 Task: Enable the video filter "Video filtering using a chain of video filter modules" for mosaic bridge stream output.
Action: Mouse moved to (100, 12)
Screenshot: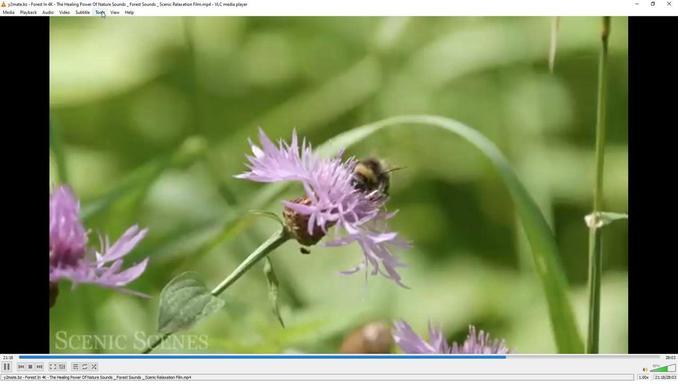 
Action: Mouse pressed left at (100, 12)
Screenshot: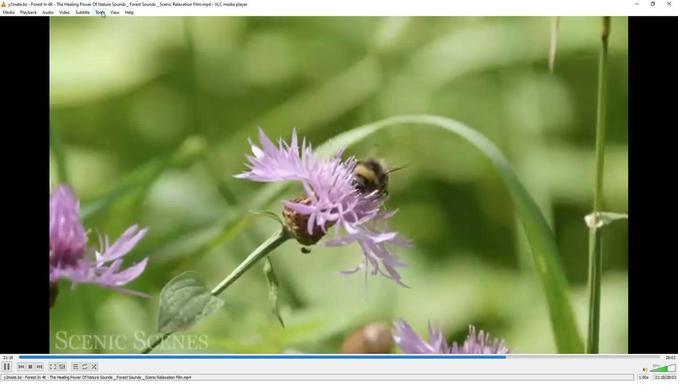 
Action: Mouse moved to (120, 95)
Screenshot: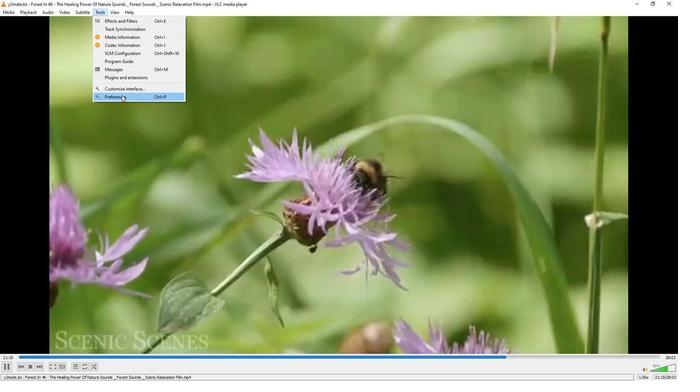 
Action: Mouse pressed left at (120, 95)
Screenshot: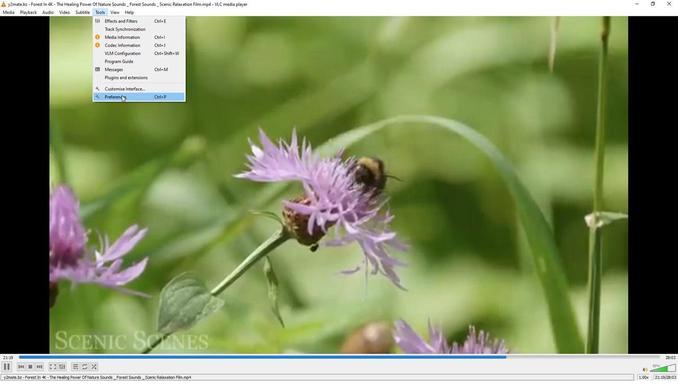 
Action: Mouse moved to (222, 311)
Screenshot: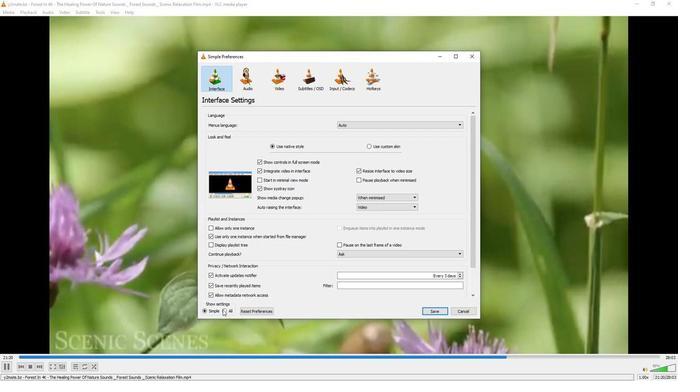 
Action: Mouse pressed left at (222, 311)
Screenshot: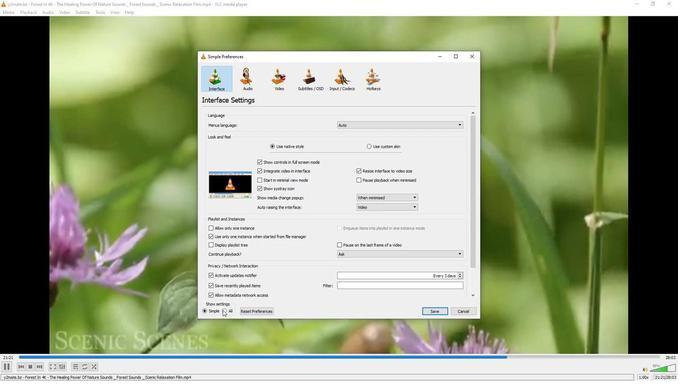 
Action: Mouse moved to (236, 243)
Screenshot: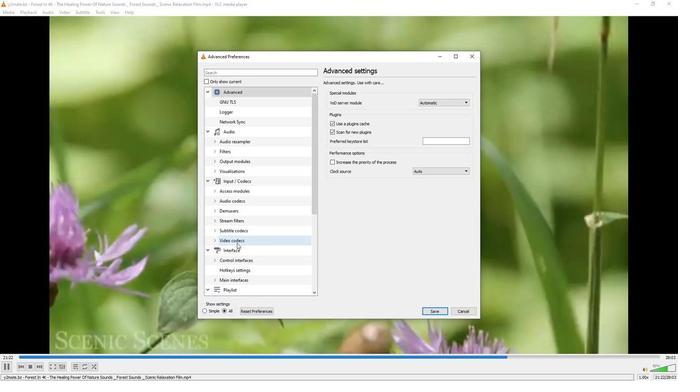 
Action: Mouse scrolled (236, 243) with delta (0, 0)
Screenshot: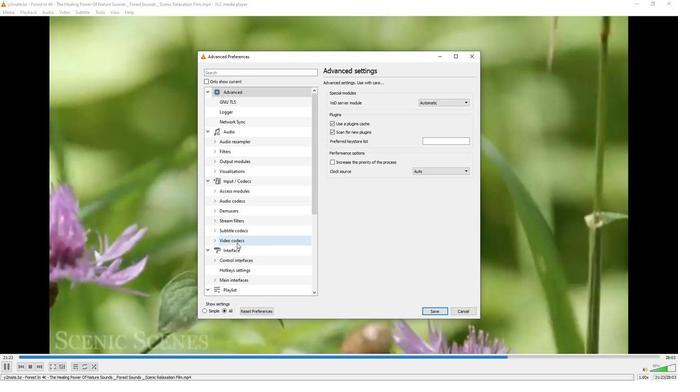 
Action: Mouse scrolled (236, 243) with delta (0, 0)
Screenshot: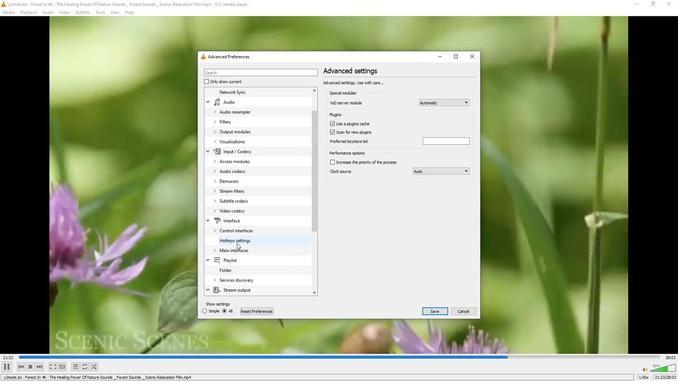 
Action: Mouse moved to (230, 260)
Screenshot: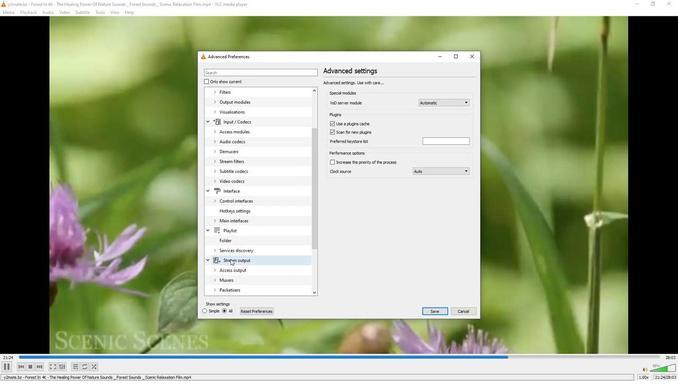 
Action: Mouse scrolled (230, 259) with delta (0, 0)
Screenshot: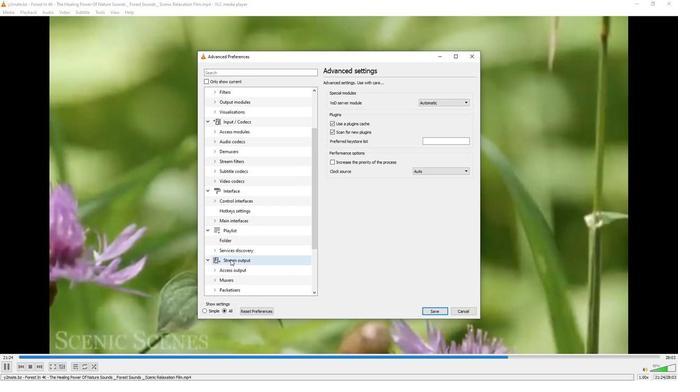 
Action: Mouse moved to (214, 270)
Screenshot: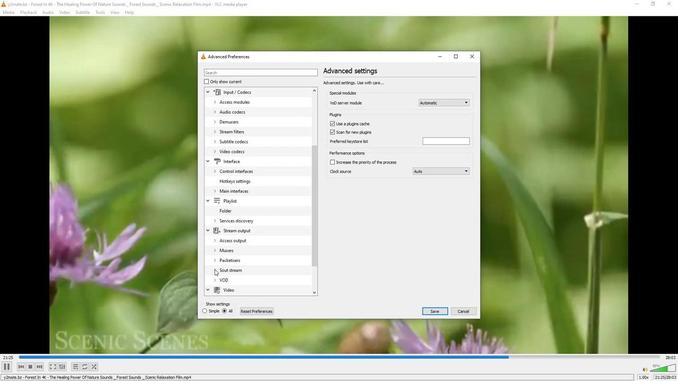 
Action: Mouse pressed left at (214, 270)
Screenshot: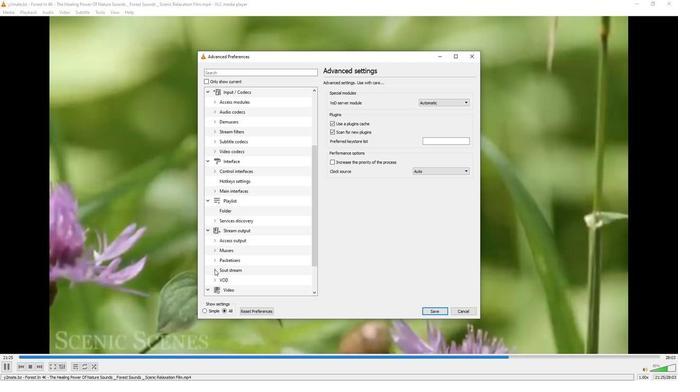 
Action: Mouse moved to (233, 266)
Screenshot: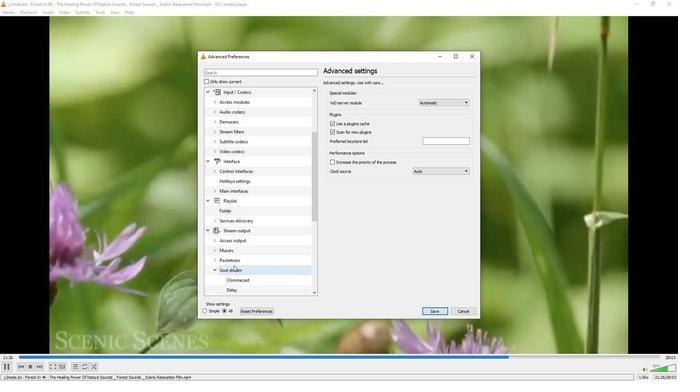 
Action: Mouse scrolled (233, 265) with delta (0, 0)
Screenshot: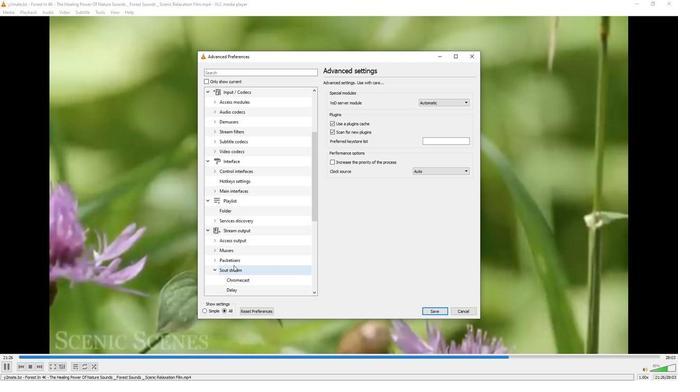 
Action: Mouse scrolled (233, 265) with delta (0, 0)
Screenshot: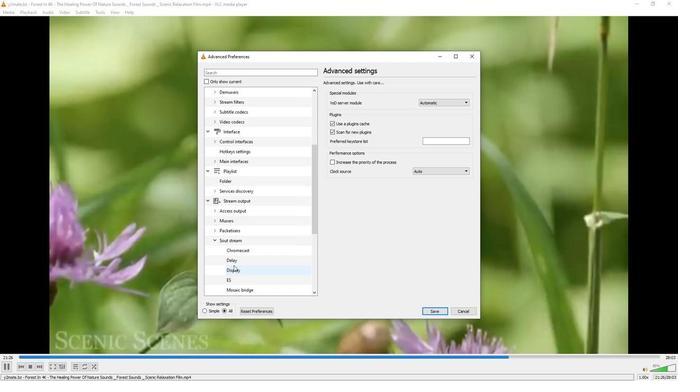 
Action: Mouse moved to (239, 263)
Screenshot: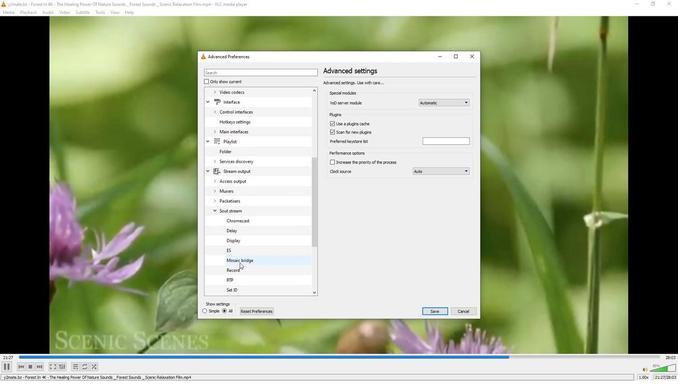 
Action: Mouse pressed left at (239, 263)
Screenshot: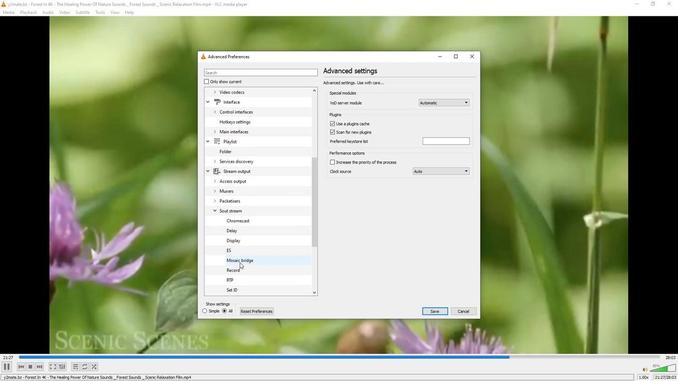 
Action: Mouse moved to (435, 254)
Screenshot: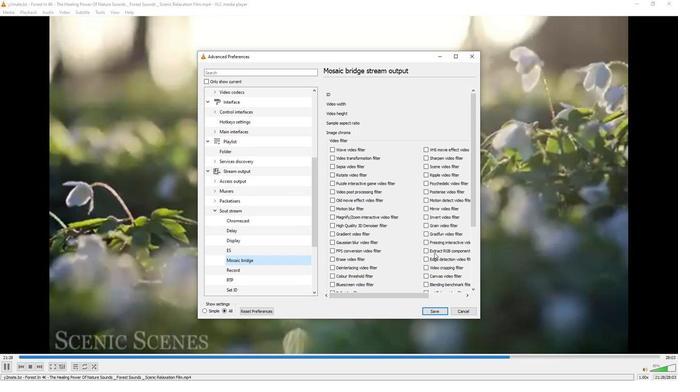 
Action: Mouse scrolled (435, 253) with delta (0, 0)
Screenshot: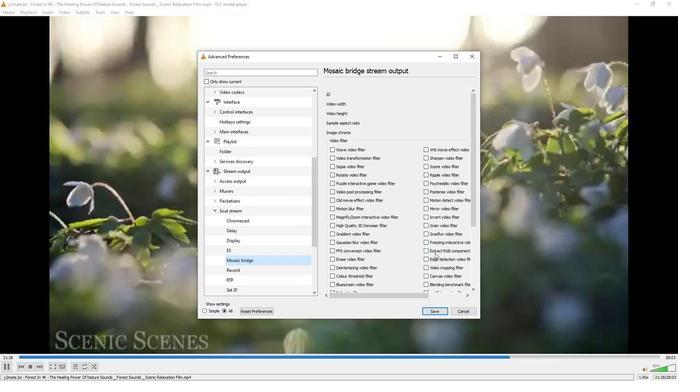 
Action: Mouse moved to (435, 254)
Screenshot: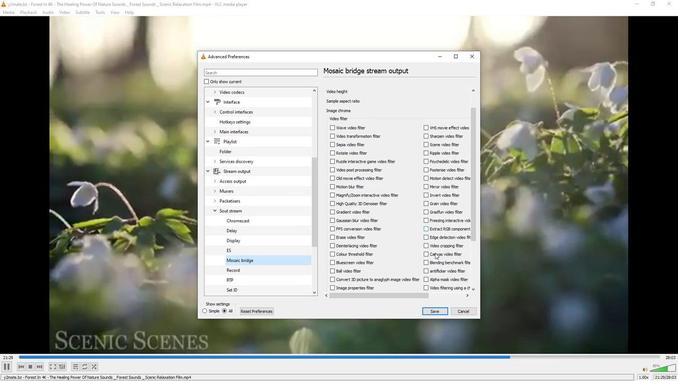 
Action: Mouse scrolled (435, 254) with delta (0, 0)
Screenshot: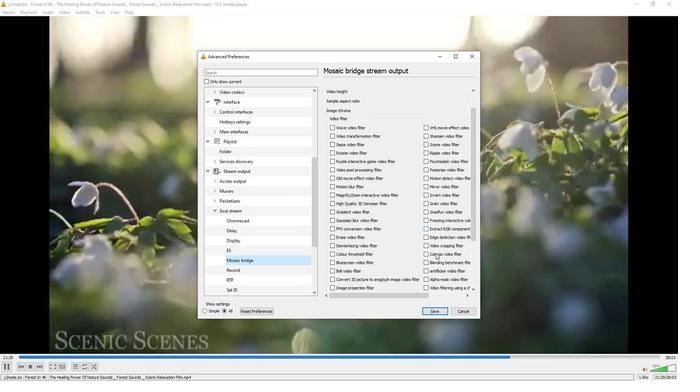 
Action: Mouse moved to (426, 267)
Screenshot: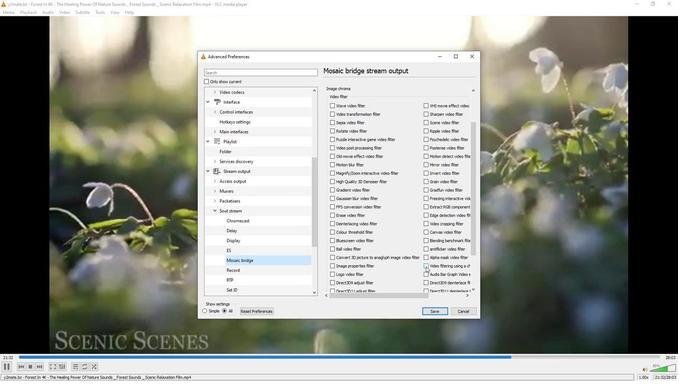 
Action: Mouse pressed left at (426, 267)
Screenshot: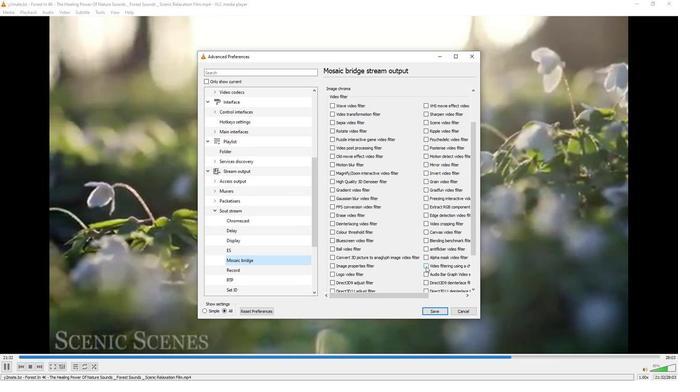 
Action: Mouse moved to (373, 269)
Screenshot: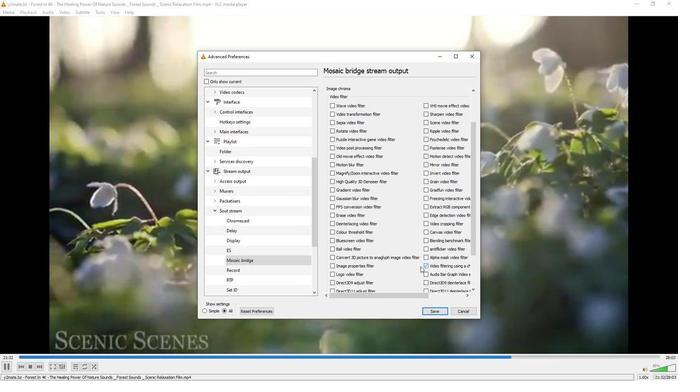
